 Task: Look for properties with step-free showers.
Action: Mouse moved to (824, 119)
Screenshot: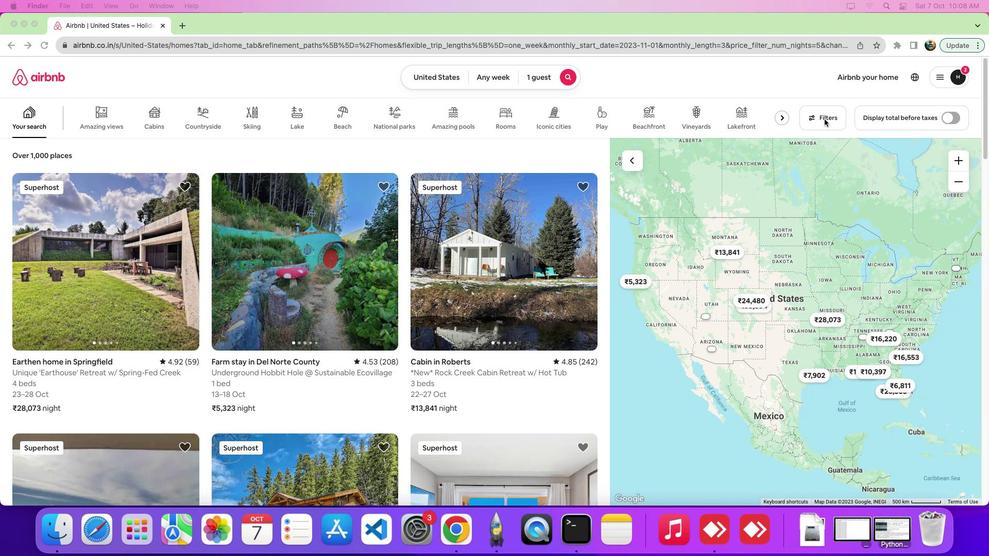 
Action: Mouse pressed left at (824, 119)
Screenshot: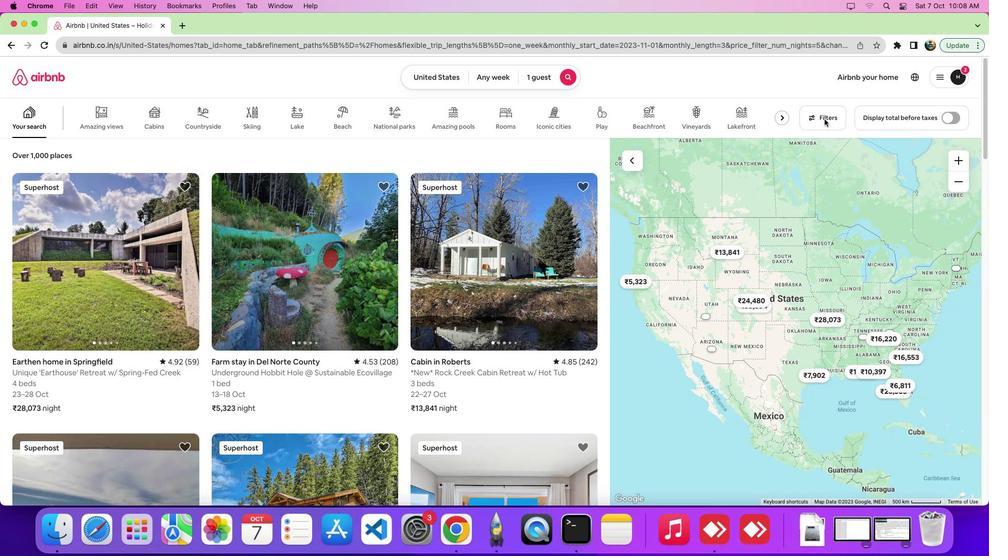 
Action: Mouse pressed left at (824, 119)
Screenshot: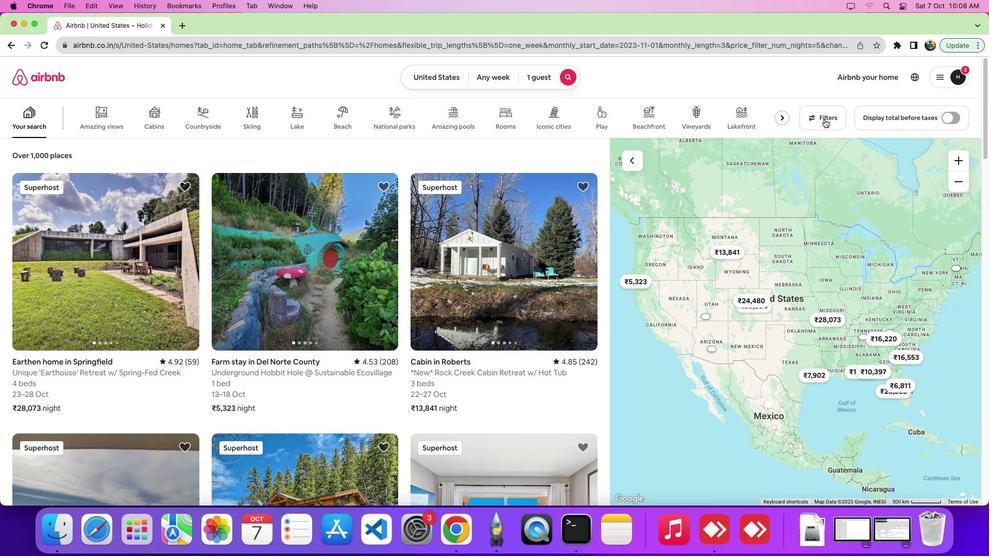 
Action: Mouse moved to (607, 170)
Screenshot: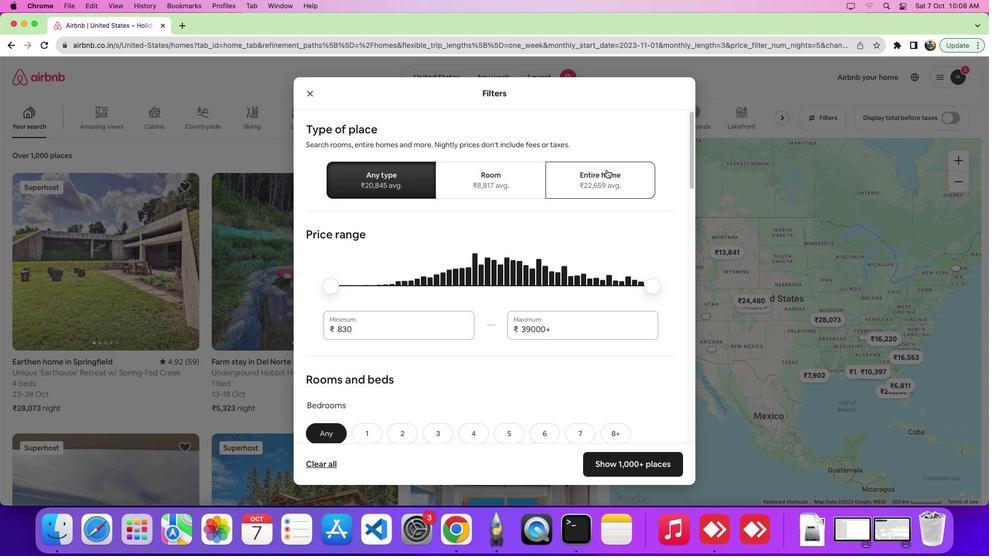 
Action: Mouse pressed left at (607, 170)
Screenshot: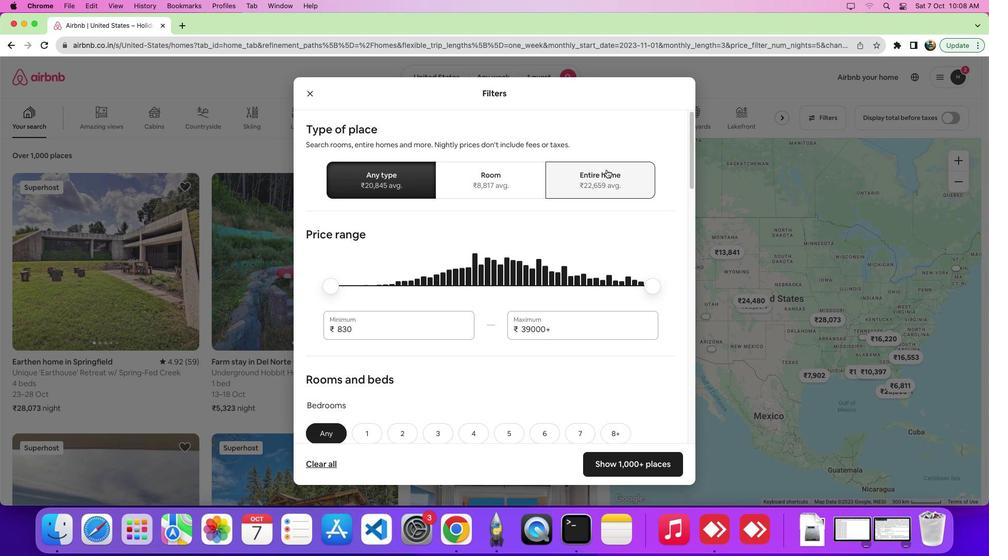 
Action: Mouse moved to (532, 320)
Screenshot: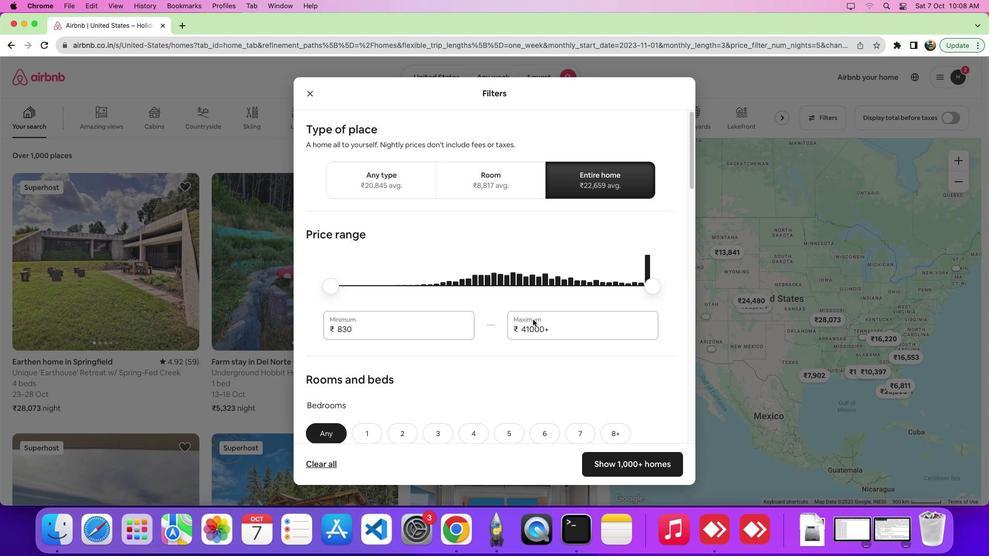 
Action: Mouse scrolled (532, 320) with delta (0, 0)
Screenshot: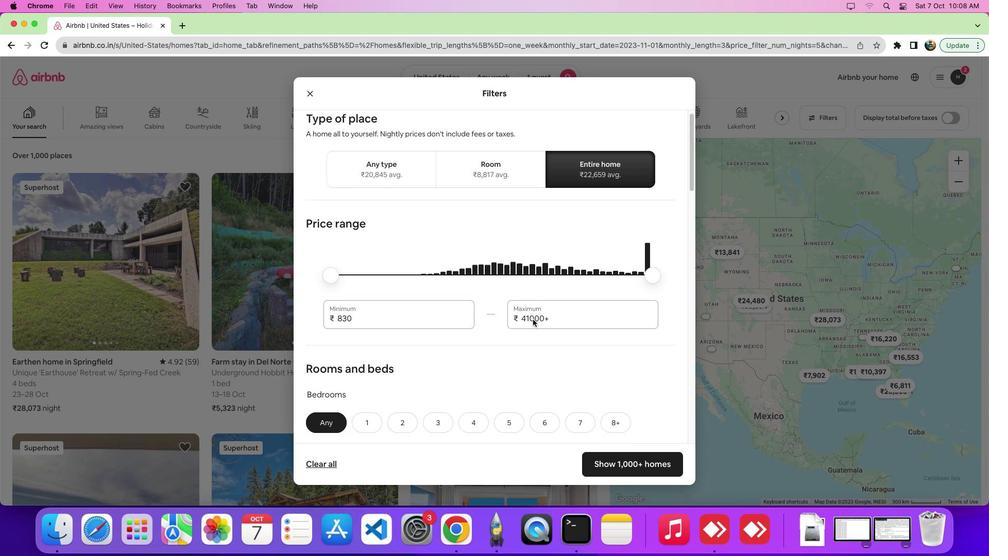 
Action: Mouse scrolled (532, 320) with delta (0, 0)
Screenshot: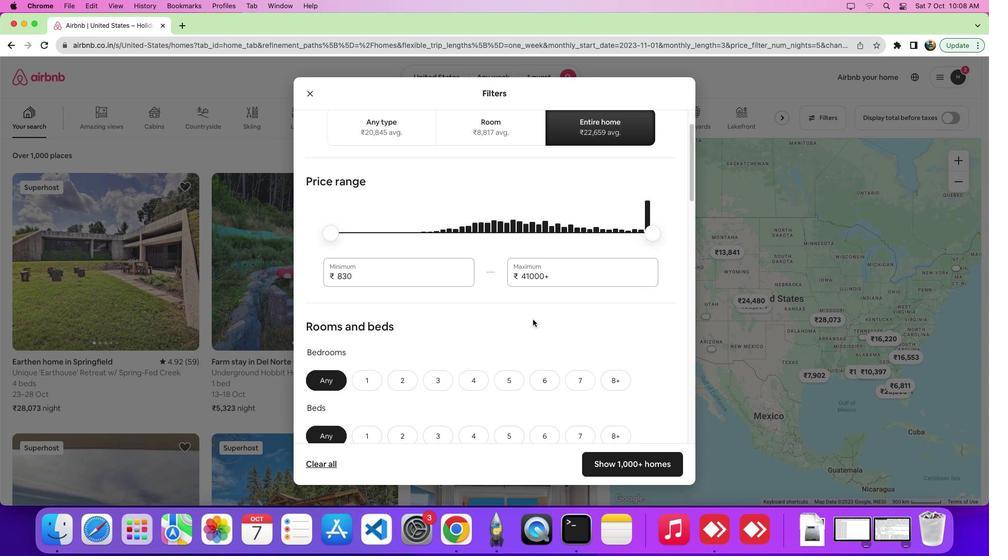 
Action: Mouse scrolled (532, 320) with delta (0, -3)
Screenshot: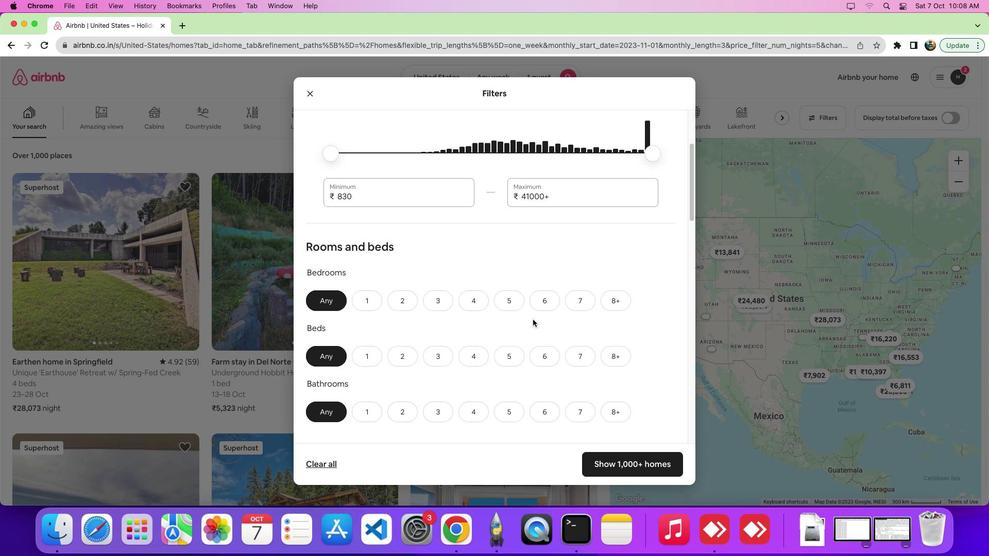 
Action: Mouse scrolled (532, 320) with delta (0, -4)
Screenshot: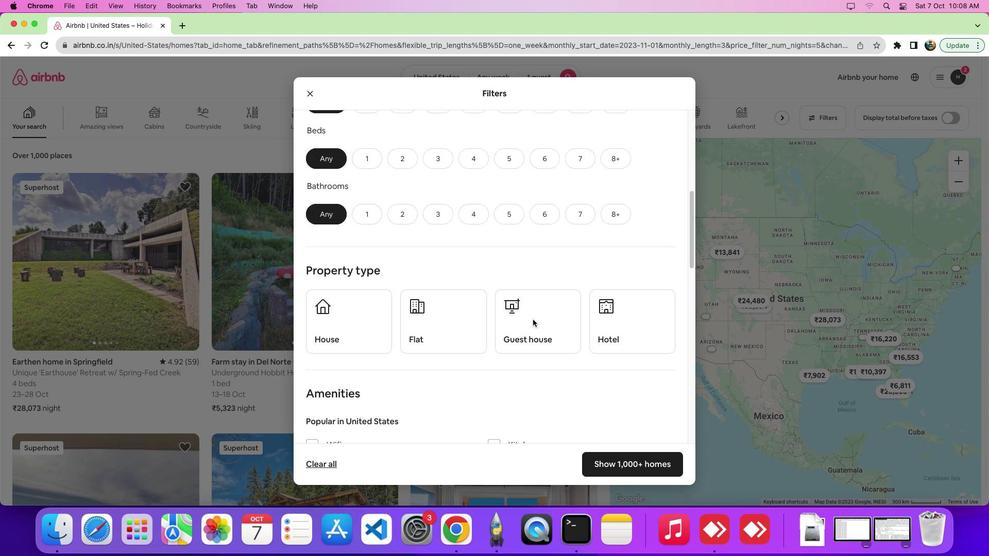 
Action: Mouse scrolled (532, 320) with delta (0, 0)
Screenshot: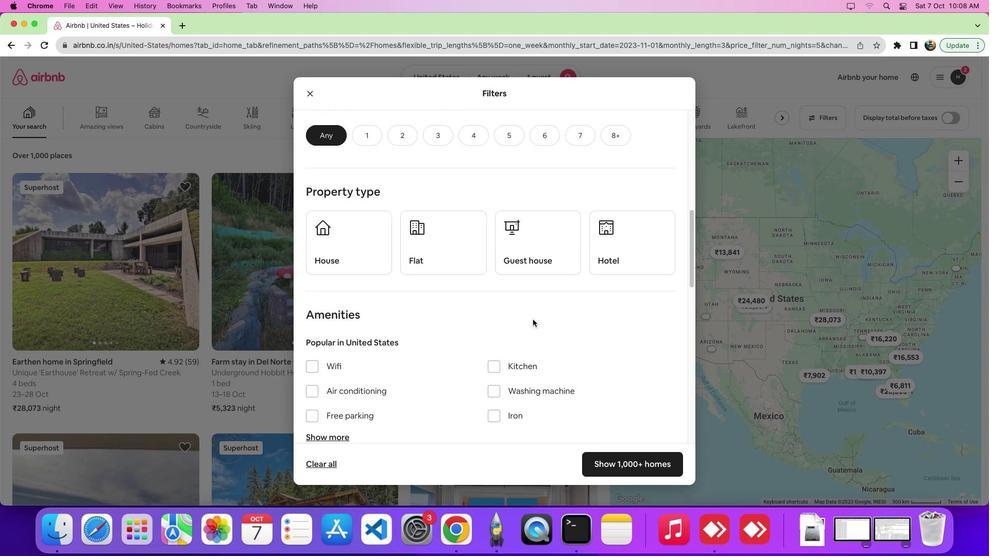 
Action: Mouse scrolled (532, 320) with delta (0, 0)
Screenshot: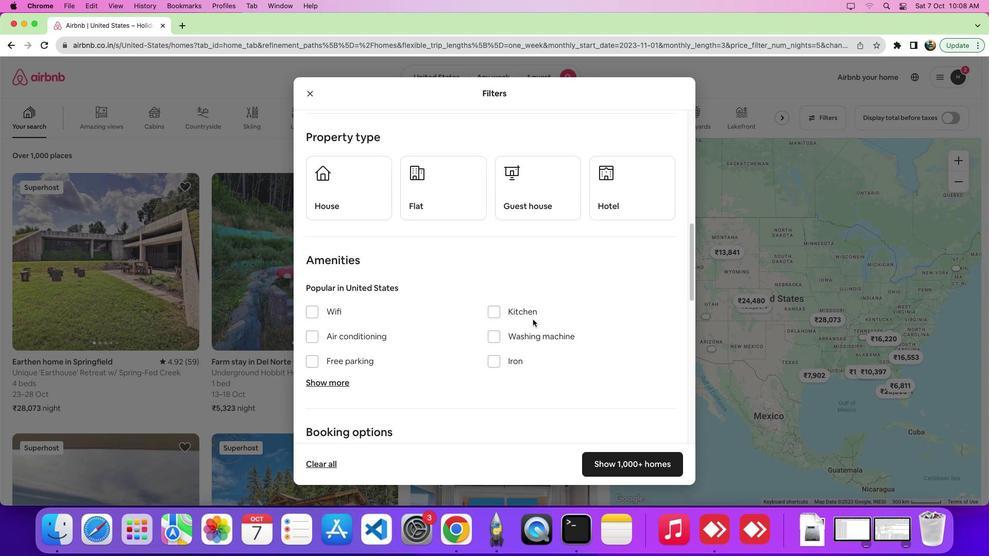
Action: Mouse scrolled (532, 320) with delta (0, -3)
Screenshot: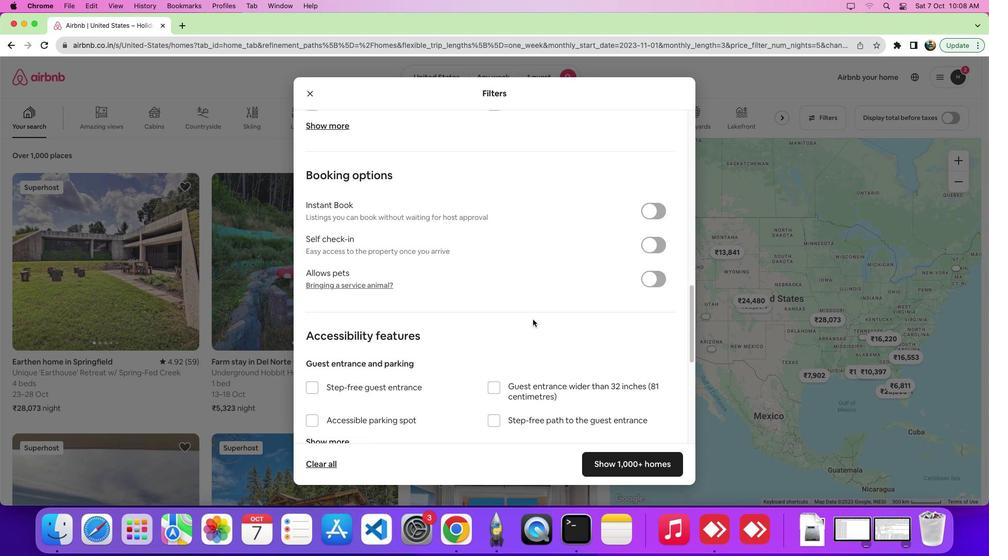 
Action: Mouse scrolled (532, 320) with delta (0, -4)
Screenshot: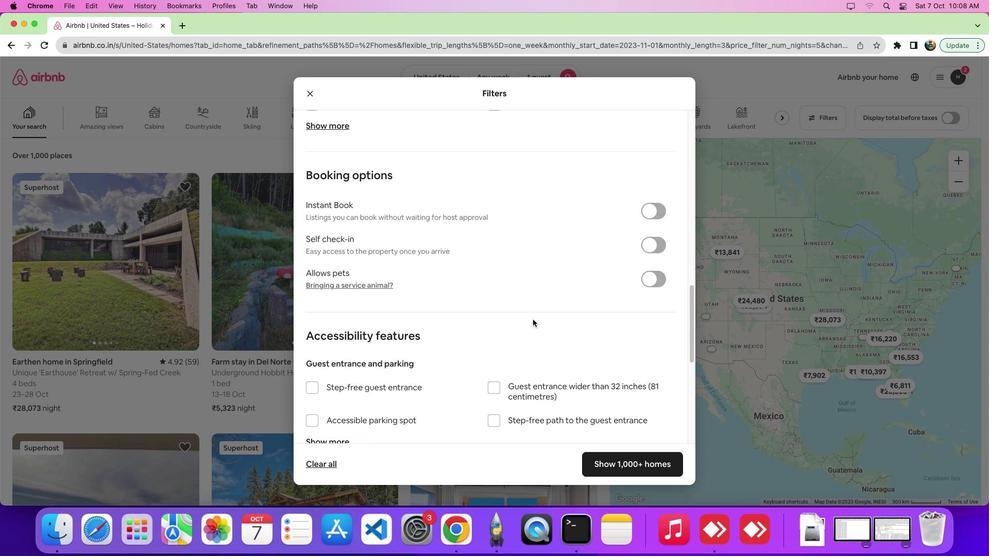 
Action: Mouse moved to (532, 320)
Screenshot: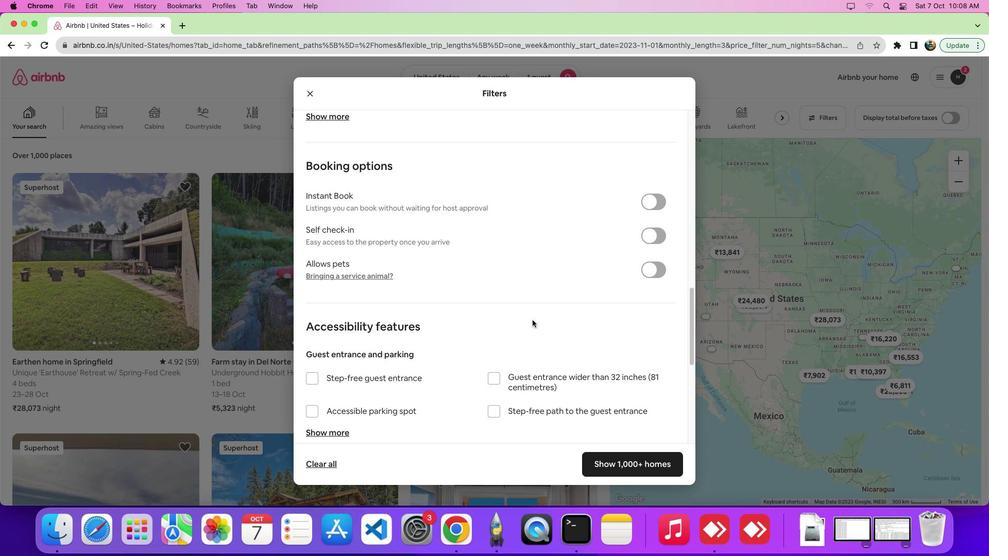 
Action: Mouse scrolled (532, 320) with delta (0, 0)
Screenshot: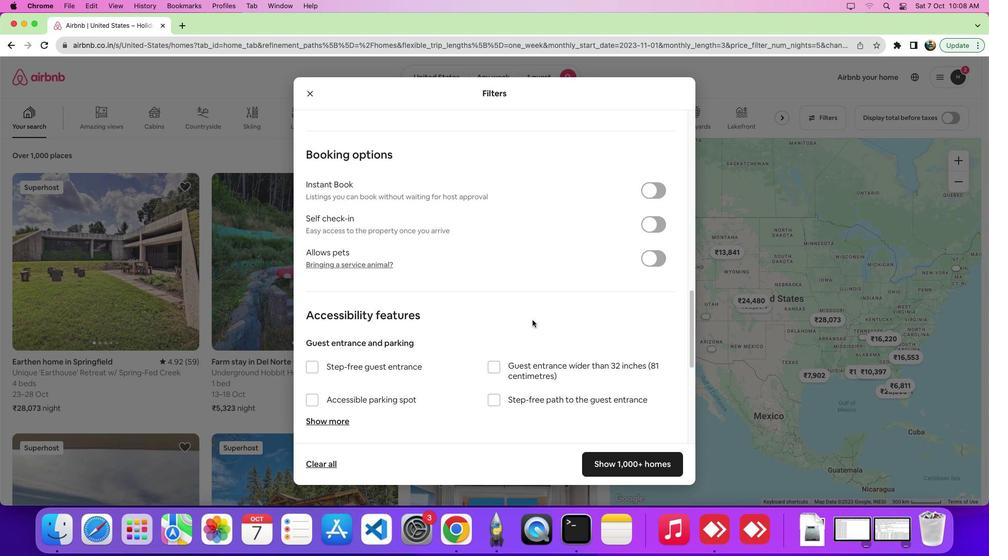 
Action: Mouse scrolled (532, 320) with delta (0, 0)
Screenshot: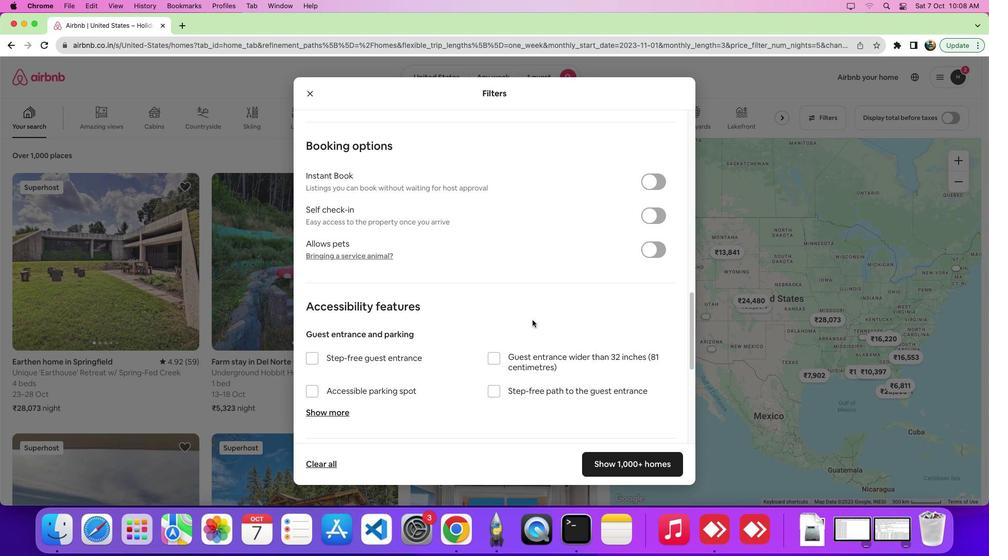 
Action: Mouse scrolled (532, 320) with delta (0, -1)
Screenshot: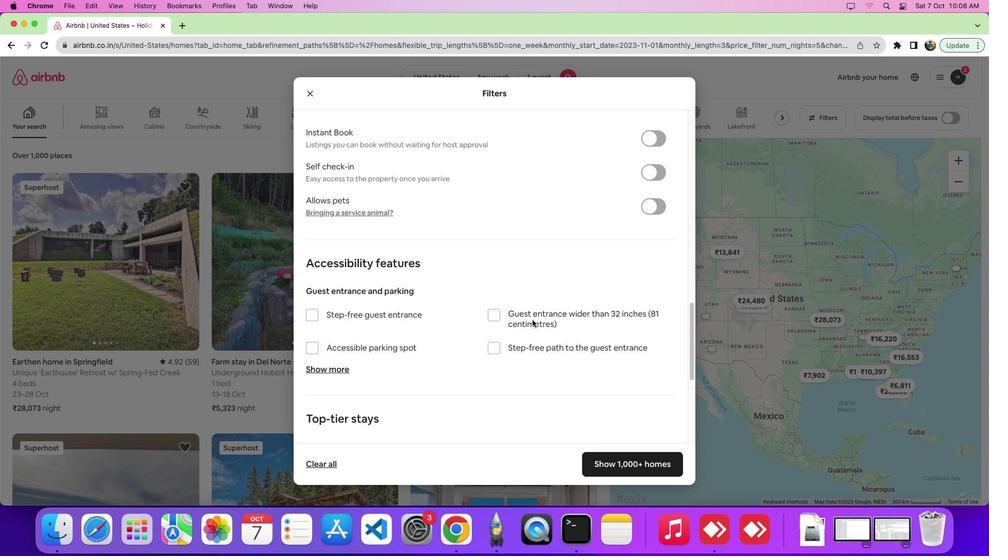 
Action: Mouse moved to (315, 347)
Screenshot: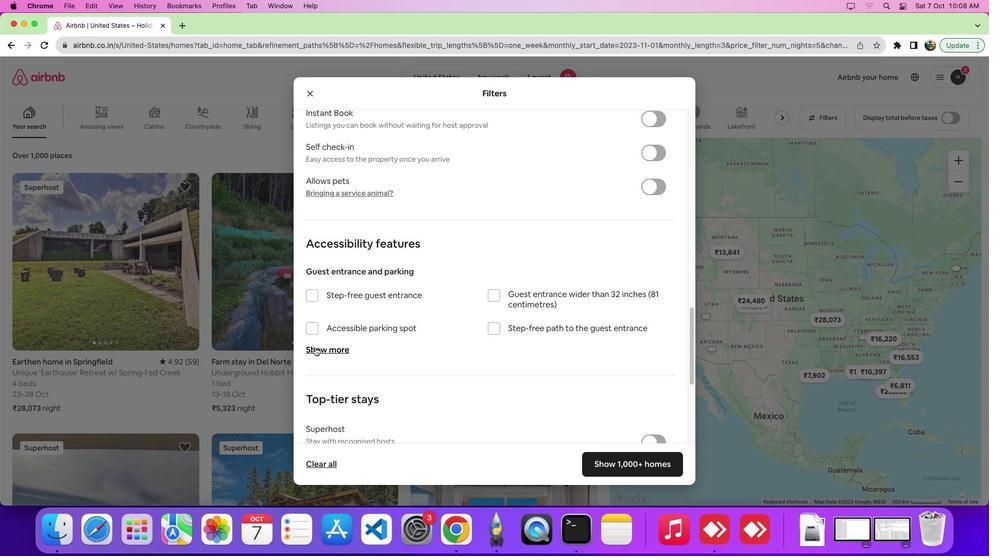 
Action: Mouse pressed left at (315, 347)
Screenshot: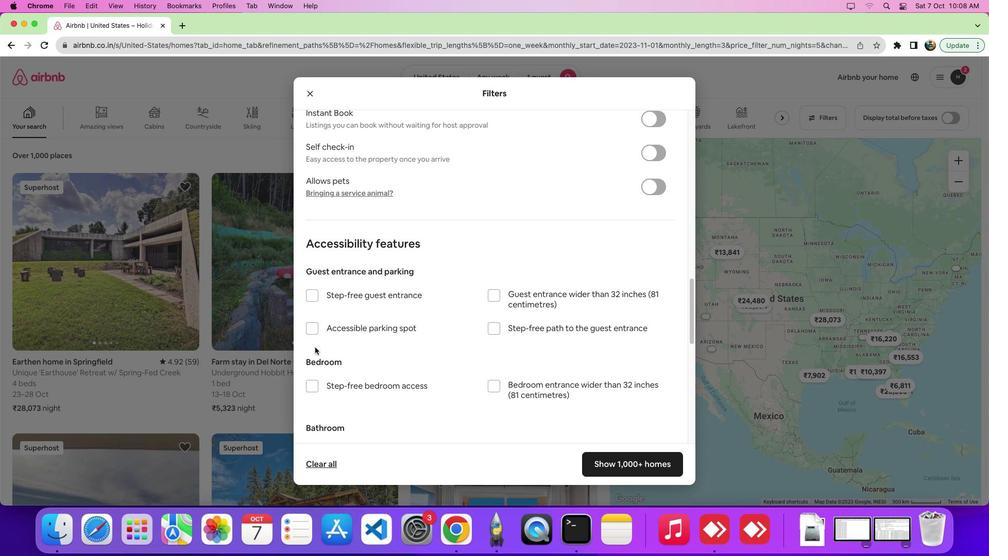 
Action: Mouse moved to (504, 343)
Screenshot: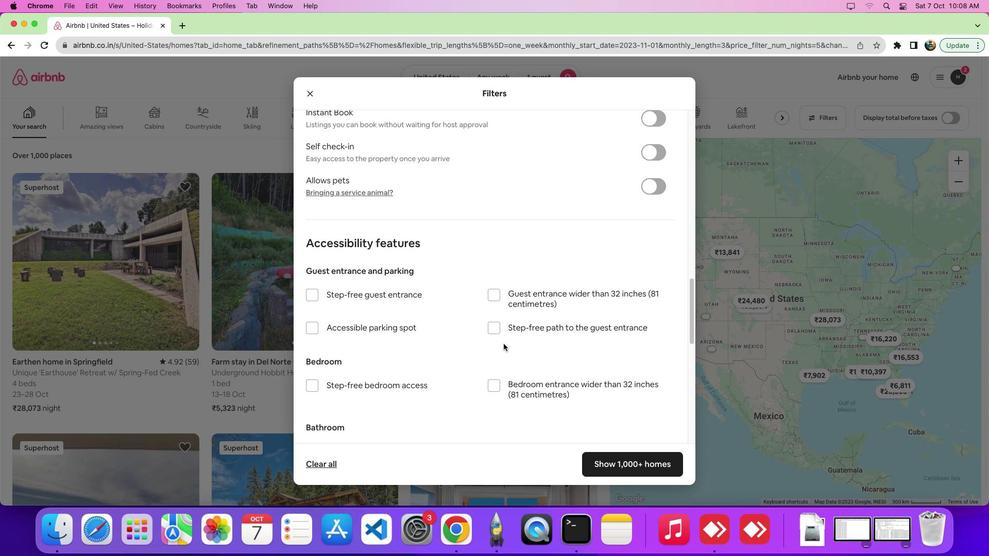
Action: Mouse scrolled (504, 343) with delta (0, 0)
Screenshot: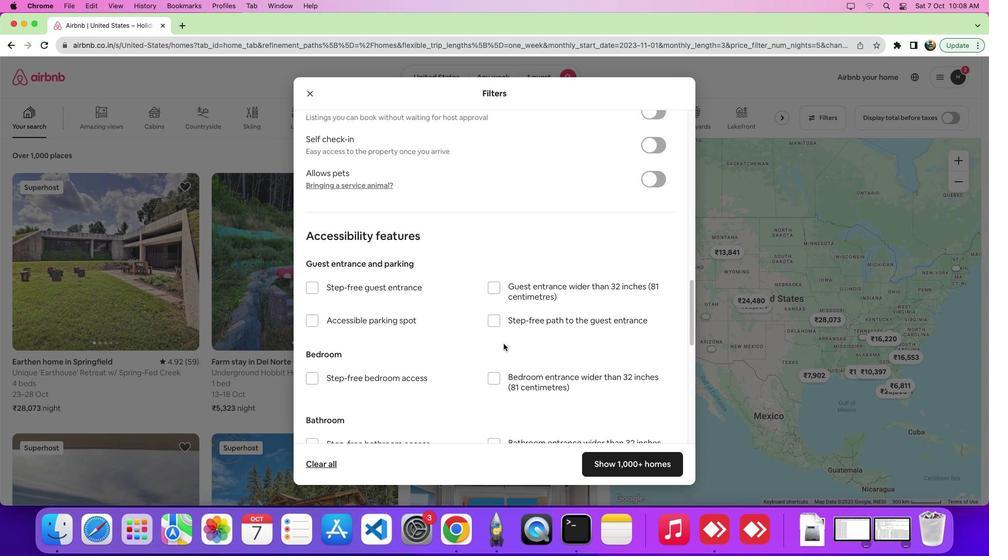 
Action: Mouse scrolled (504, 343) with delta (0, 0)
Screenshot: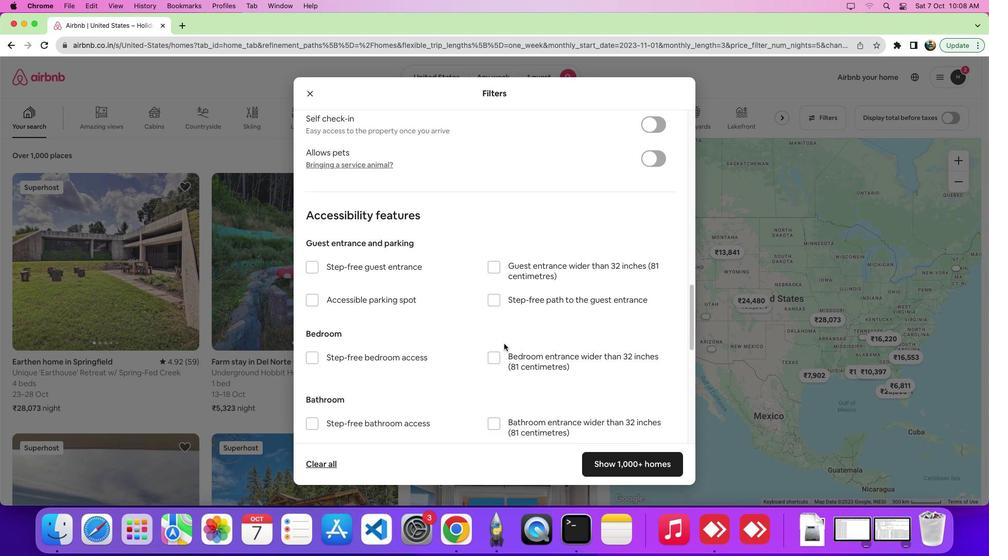
Action: Mouse scrolled (504, 343) with delta (0, -1)
Screenshot: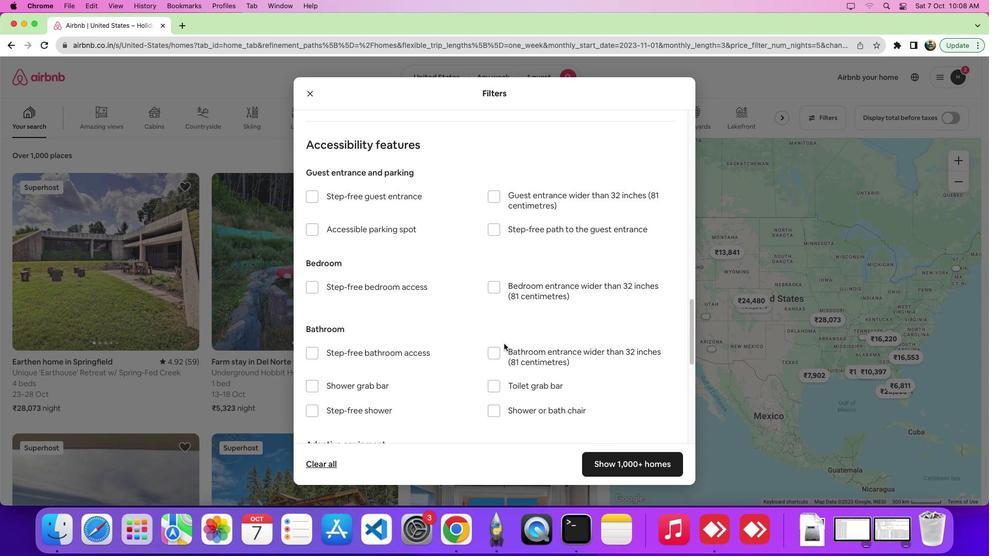 
Action: Mouse moved to (504, 343)
Screenshot: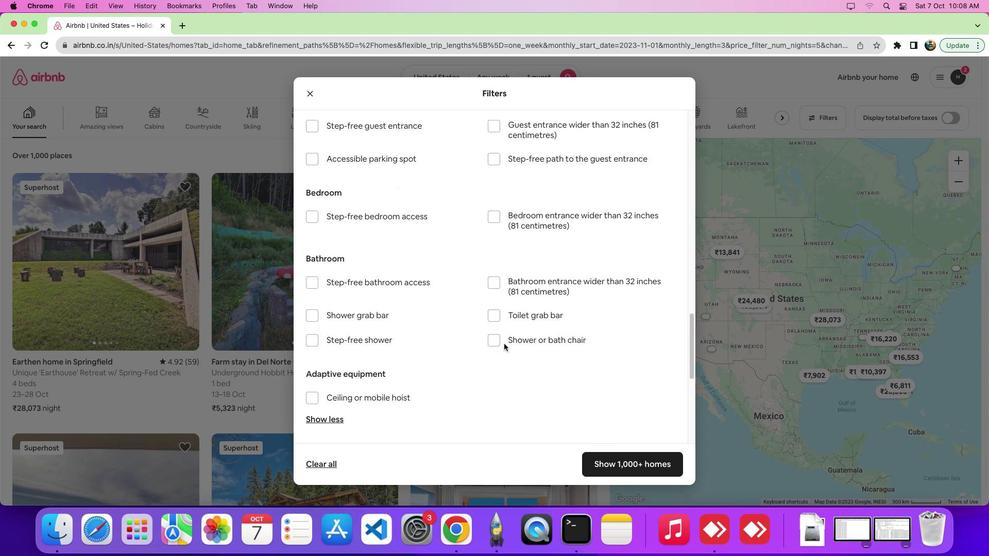 
Action: Mouse scrolled (504, 343) with delta (0, -2)
Screenshot: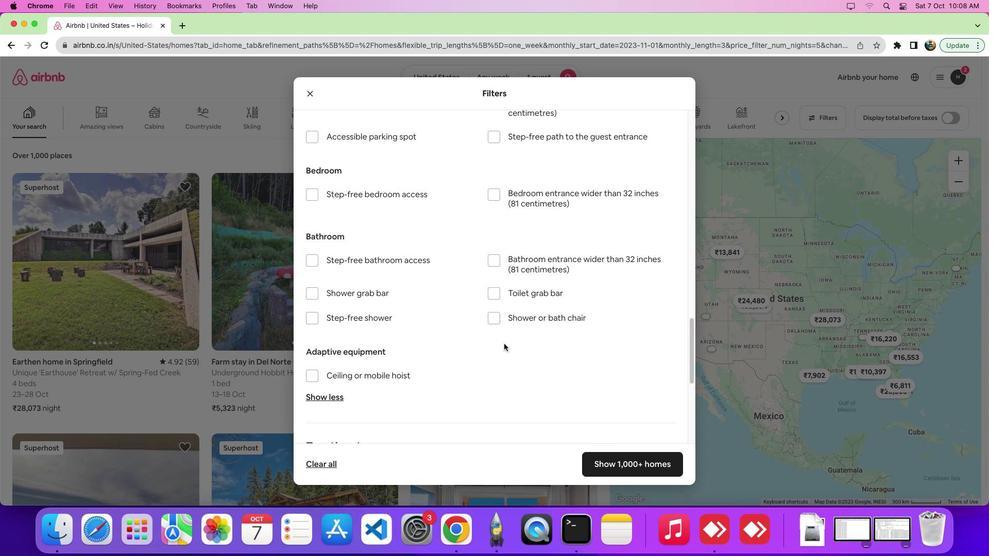 
Action: Mouse scrolled (504, 343) with delta (0, 0)
Screenshot: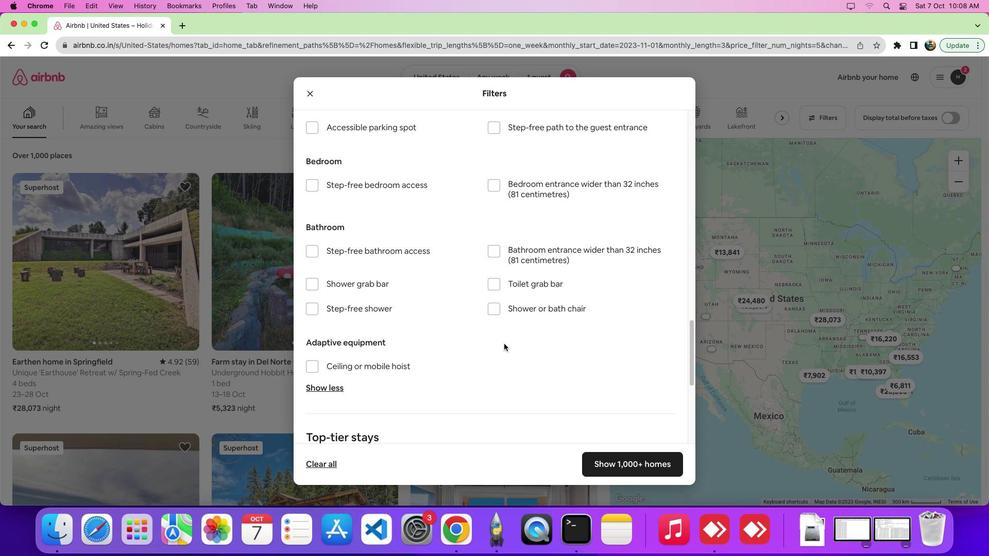 
Action: Mouse scrolled (504, 343) with delta (0, 0)
Screenshot: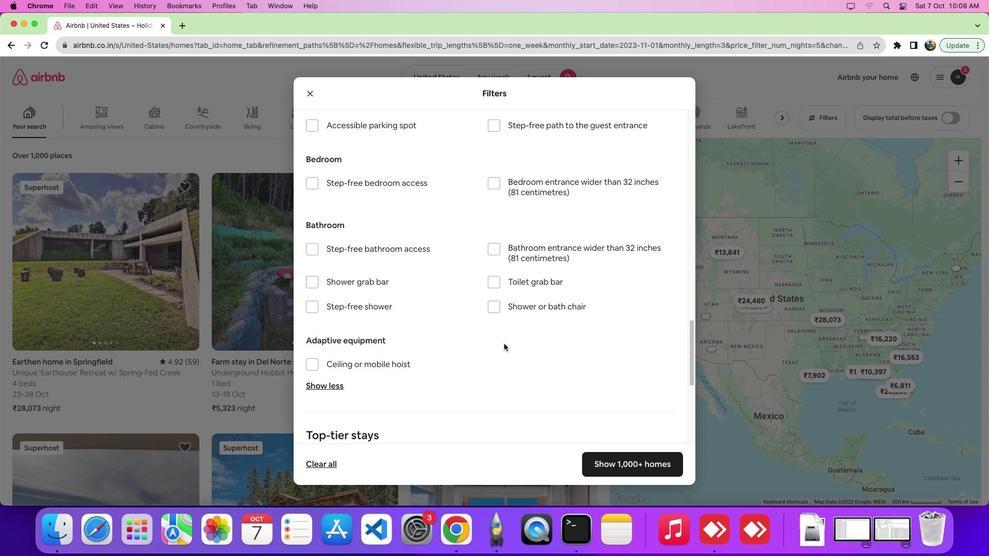 
Action: Mouse scrolled (504, 343) with delta (0, 0)
Screenshot: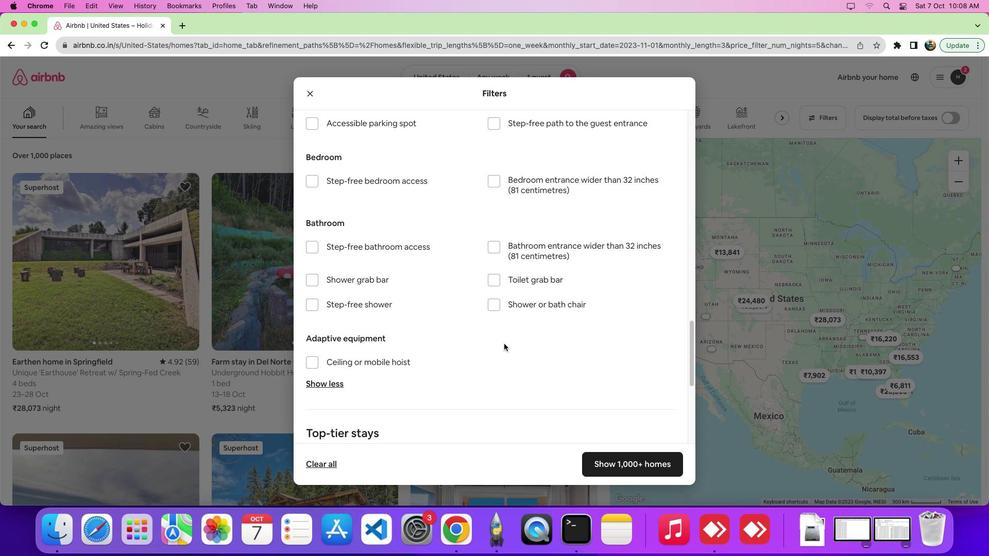 
Action: Mouse scrolled (504, 343) with delta (0, 0)
Screenshot: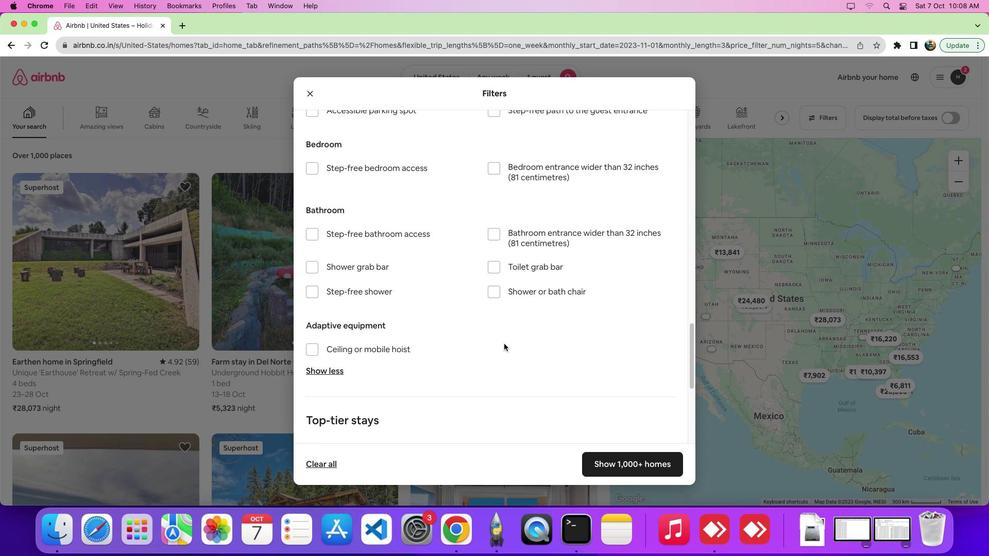 
Action: Mouse scrolled (504, 343) with delta (0, 0)
Screenshot: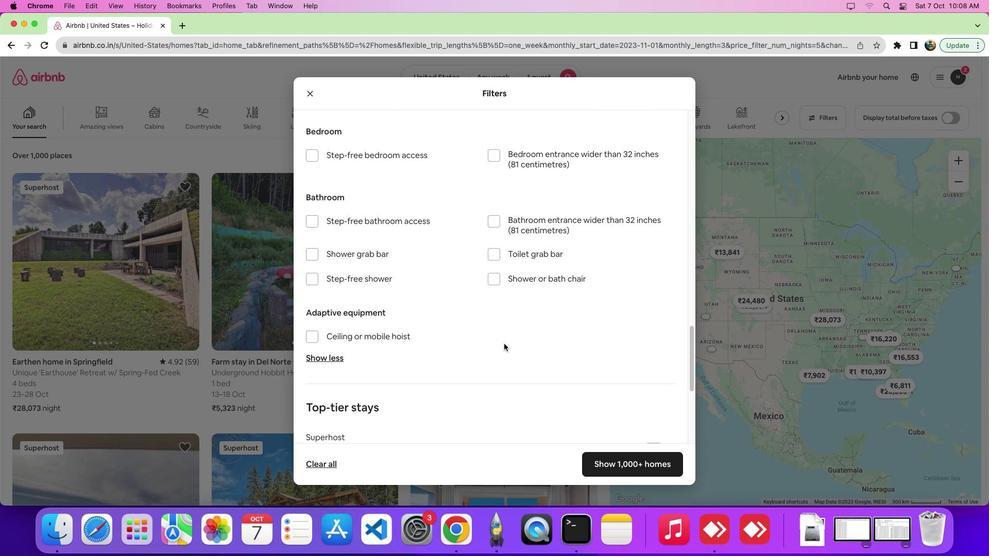 
Action: Mouse moved to (333, 277)
Screenshot: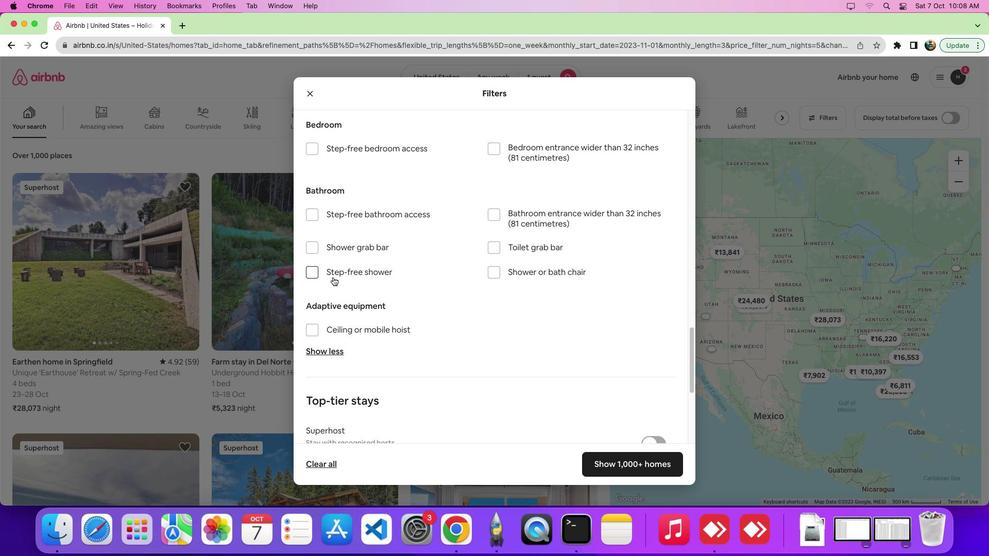 
Action: Mouse pressed left at (333, 277)
Screenshot: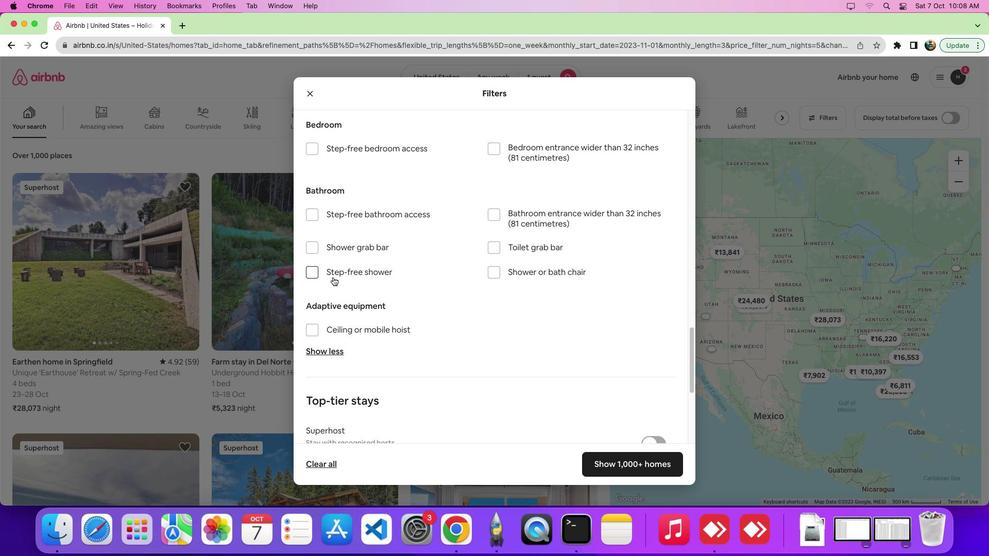 
Action: Mouse moved to (637, 468)
Screenshot: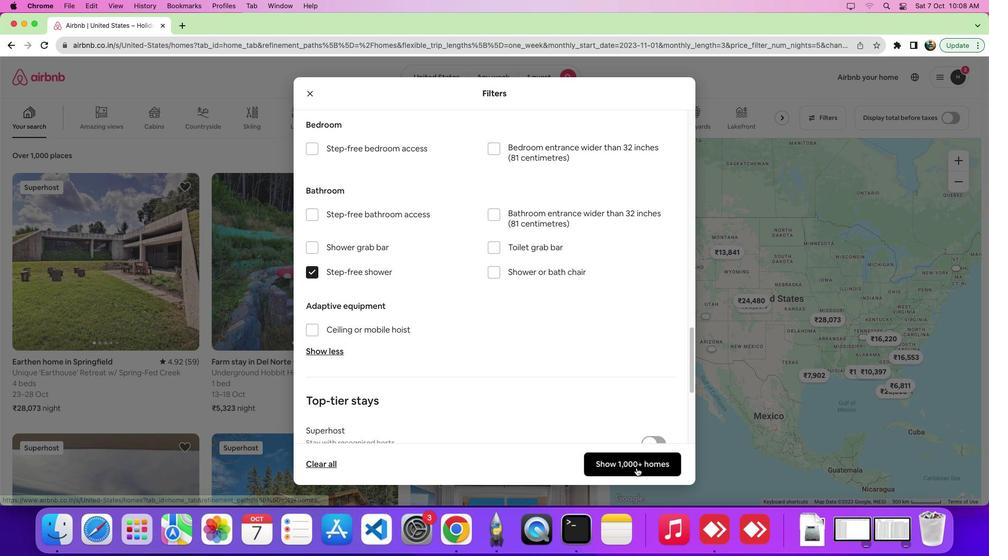 
Action: Mouse pressed left at (637, 468)
Screenshot: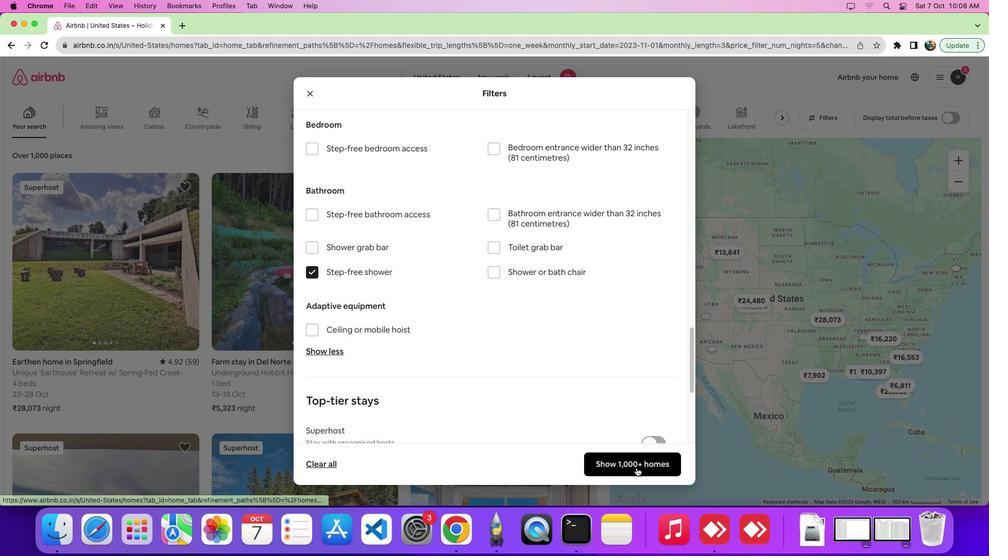 
Action: Mouse moved to (635, 449)
Screenshot: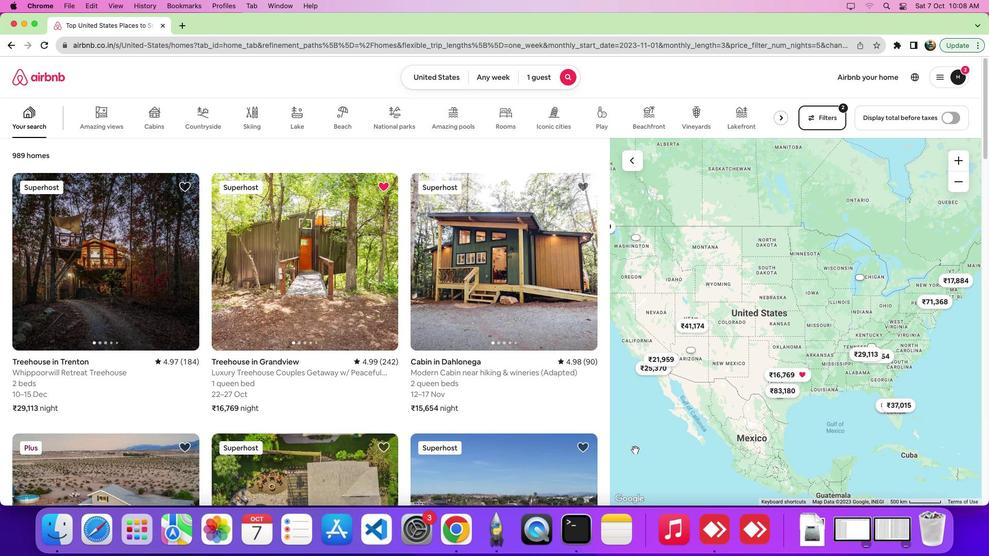 
